 Task: Add a condition where "Hours since ticket status on-hold(deactivated) Is 16" in recently solved tickets.
Action: Mouse moved to (78, 294)
Screenshot: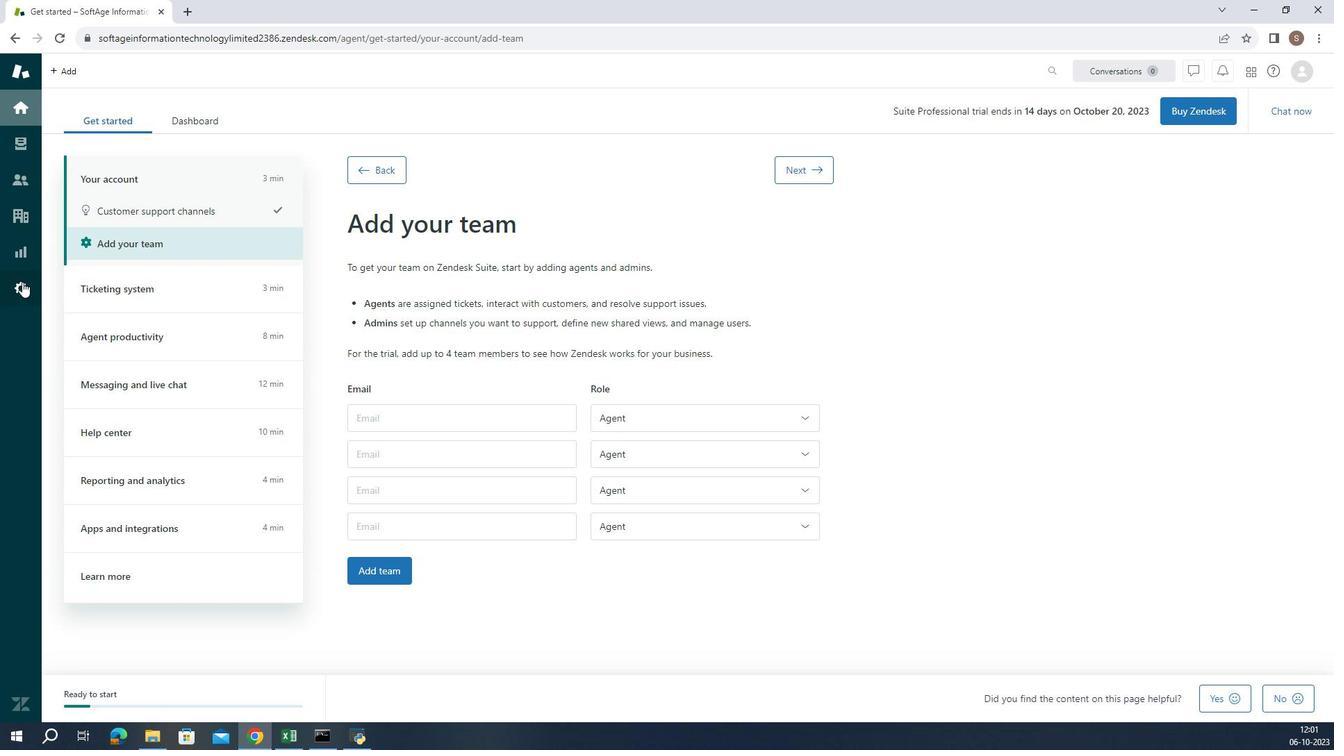 
Action: Mouse pressed left at (78, 294)
Screenshot: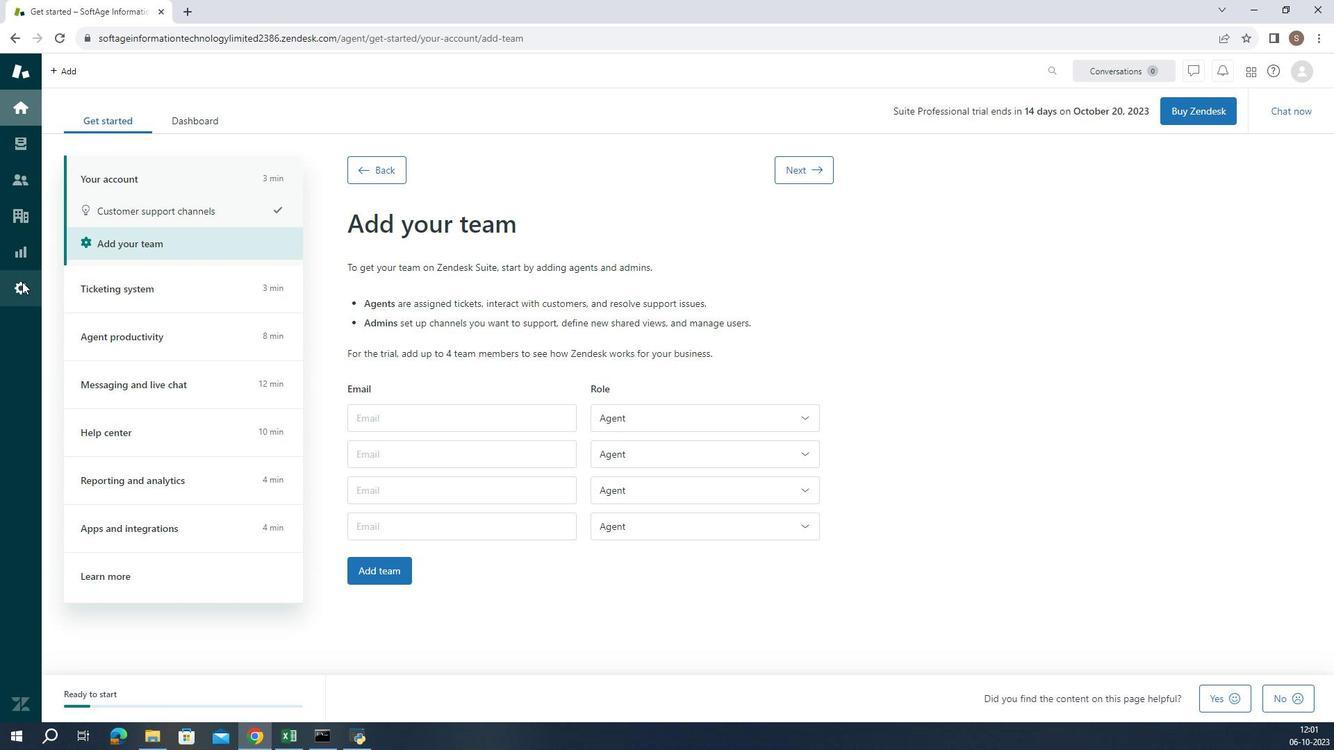 
Action: Mouse moved to (499, 622)
Screenshot: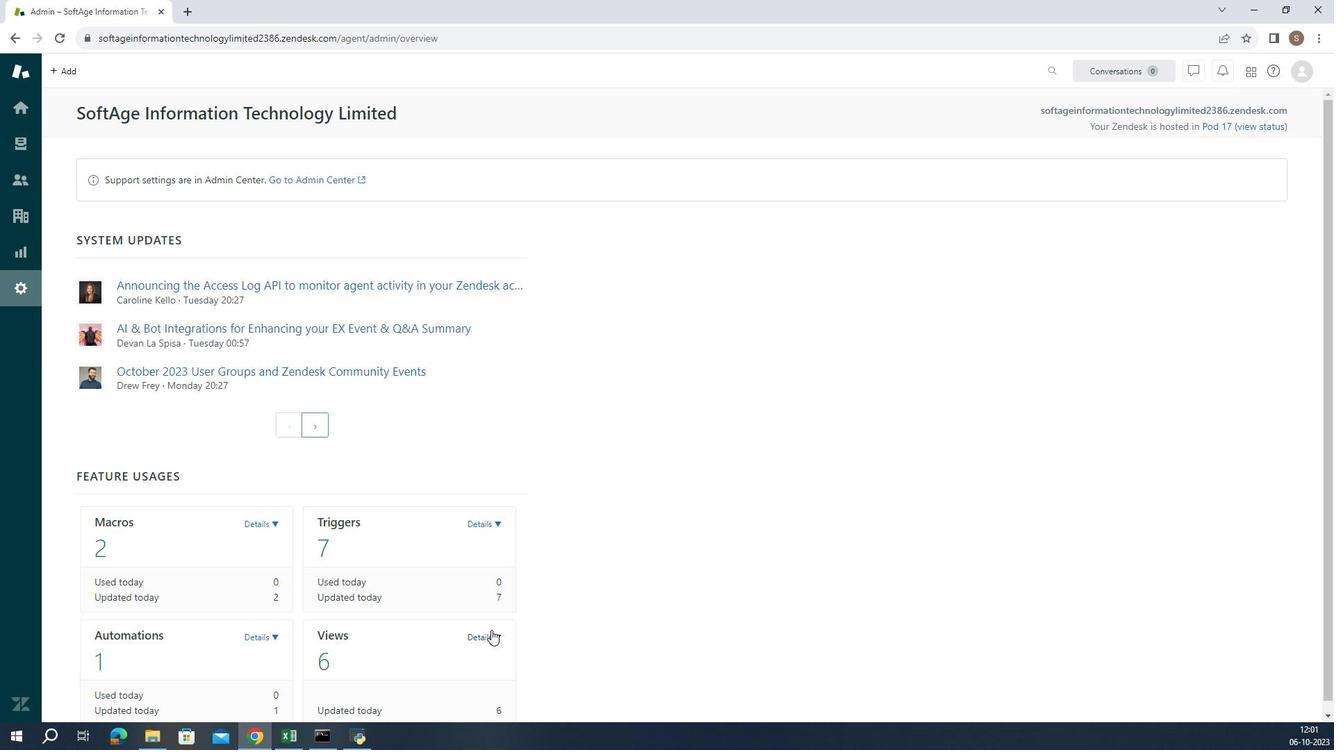 
Action: Mouse pressed left at (499, 622)
Screenshot: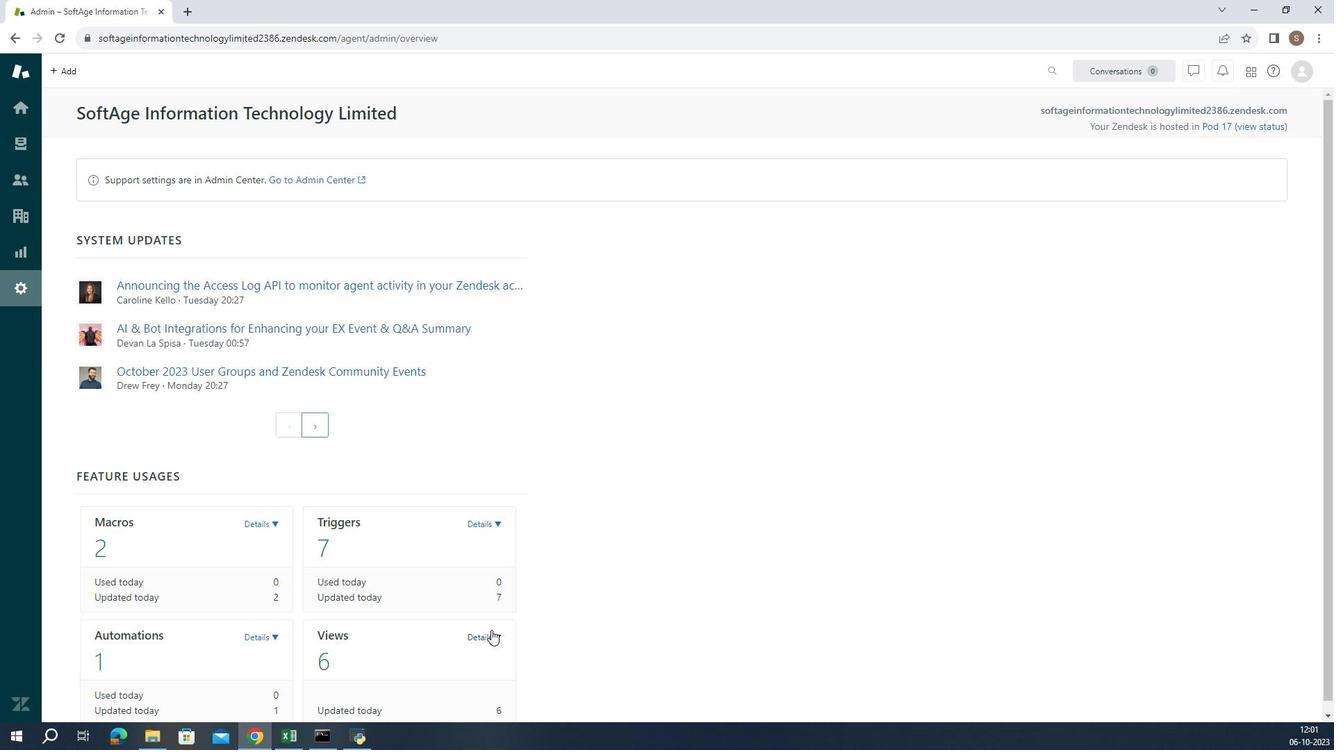 
Action: Mouse moved to (442, 674)
Screenshot: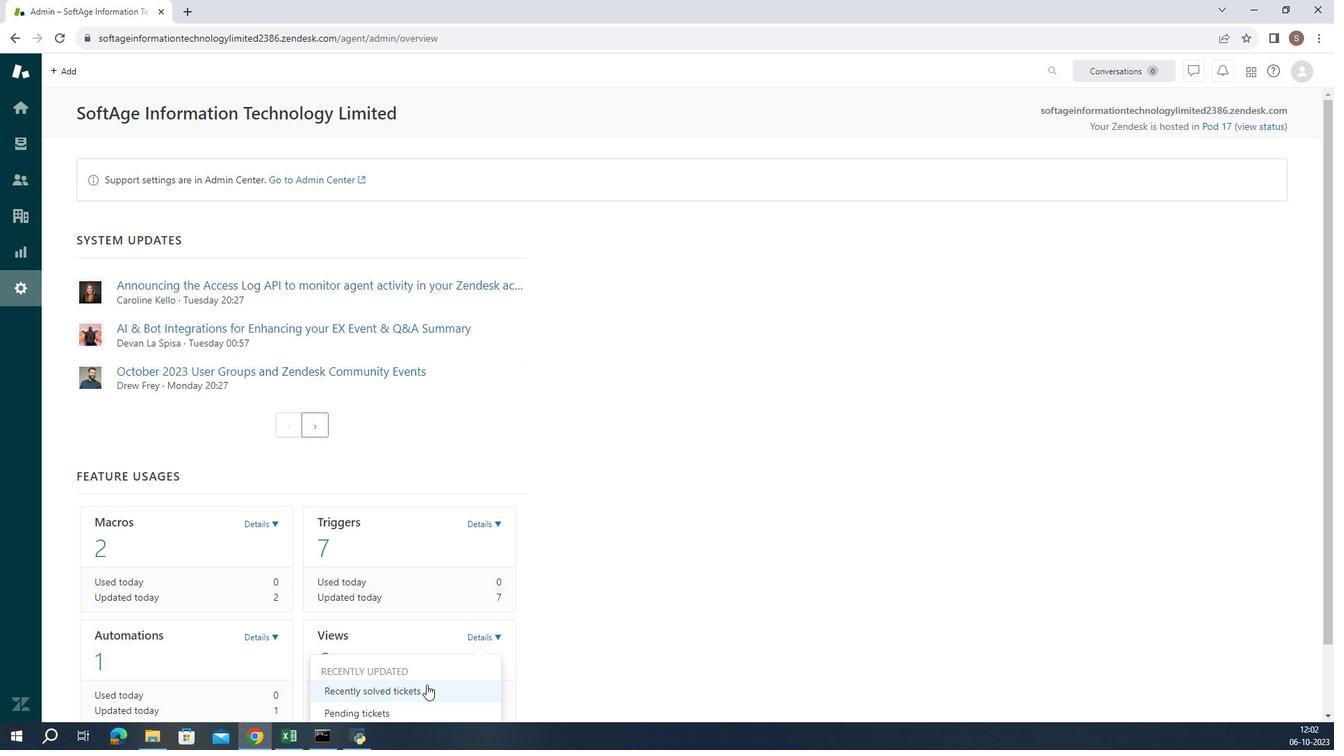 
Action: Mouse pressed left at (442, 674)
Screenshot: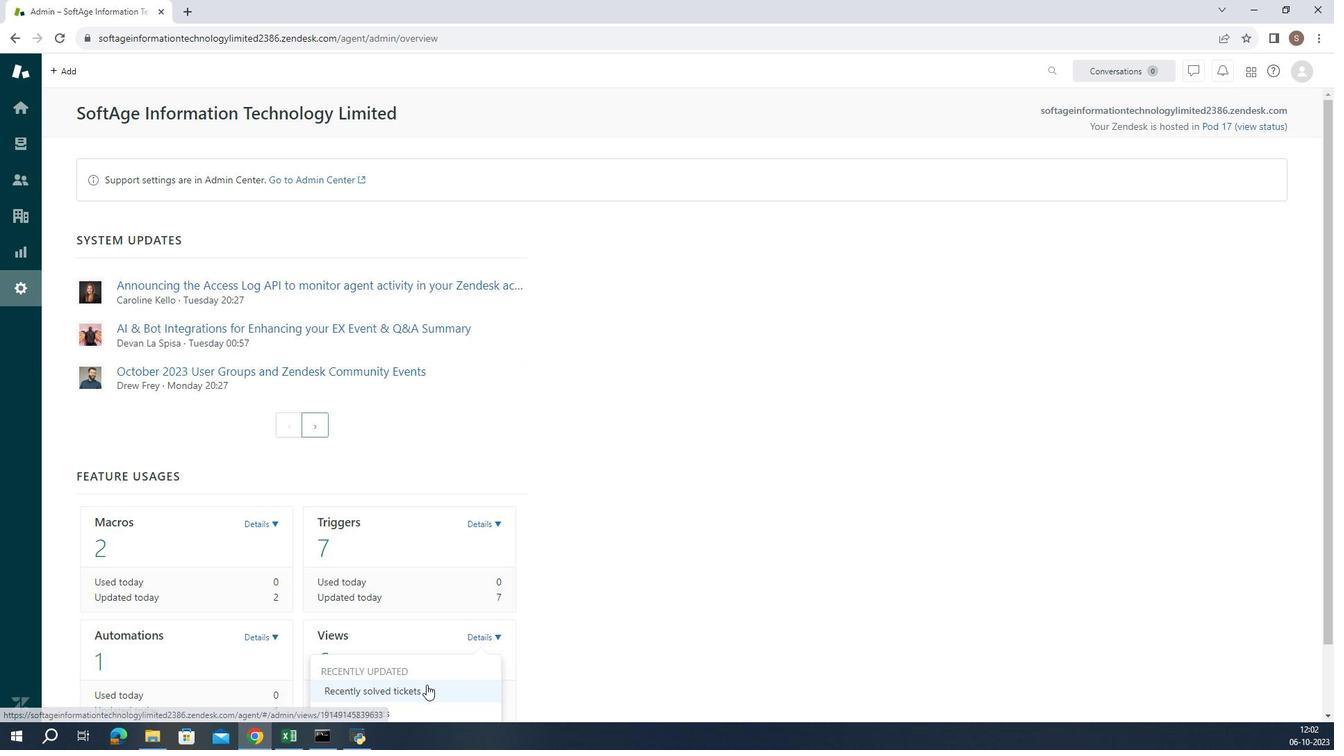 
Action: Mouse moved to (294, 475)
Screenshot: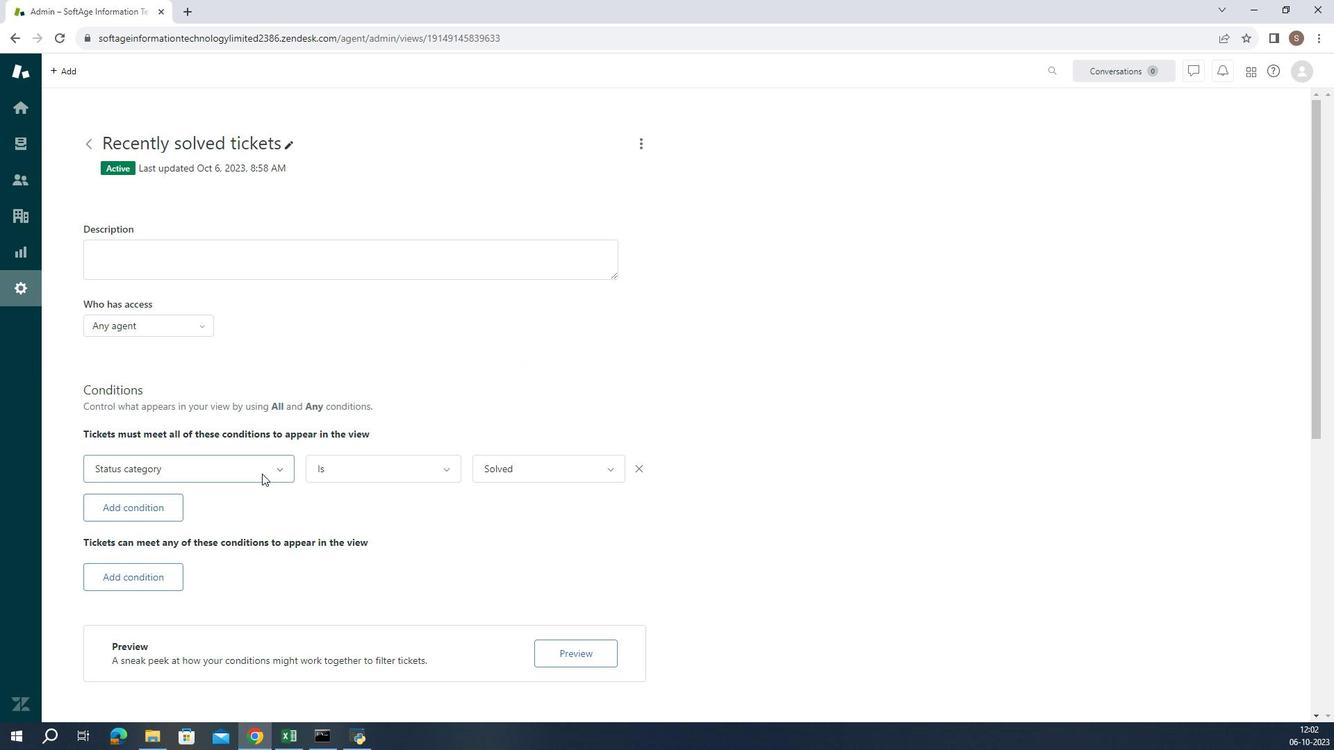 
Action: Mouse pressed left at (294, 475)
Screenshot: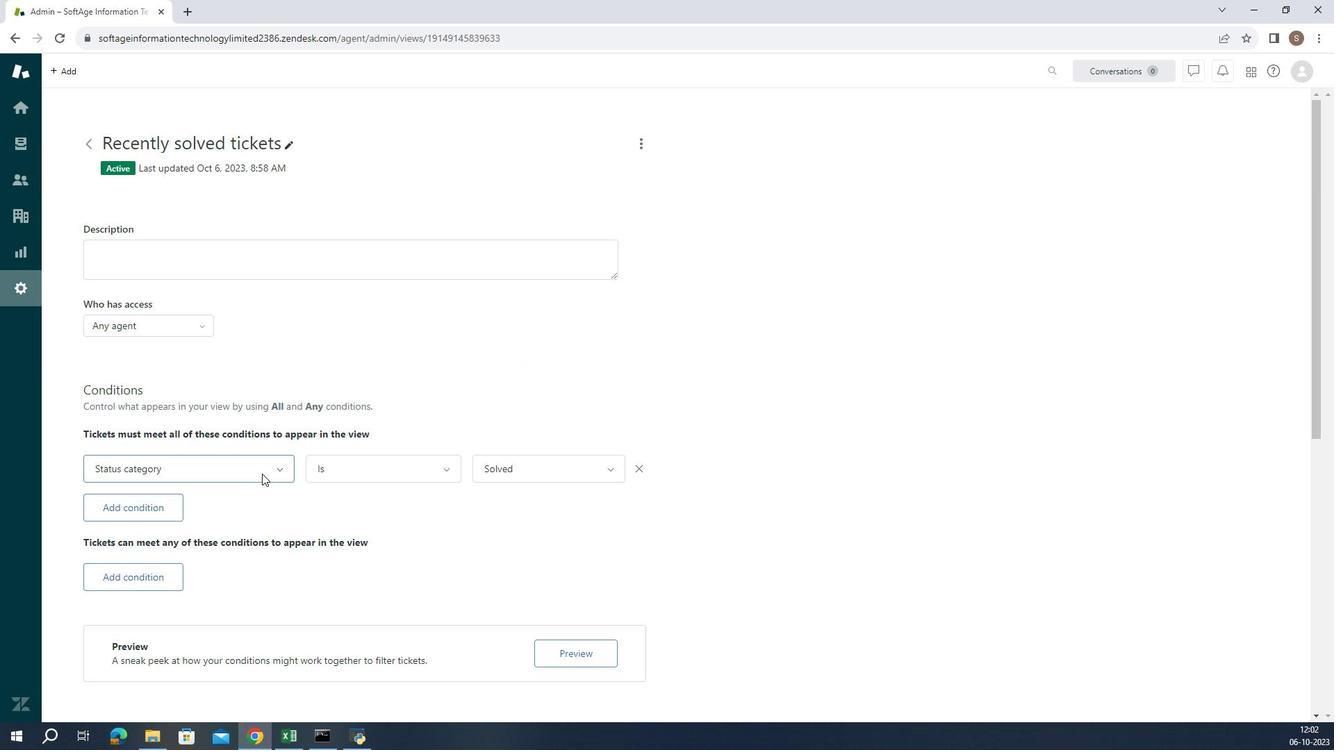 
Action: Mouse moved to (233, 369)
Screenshot: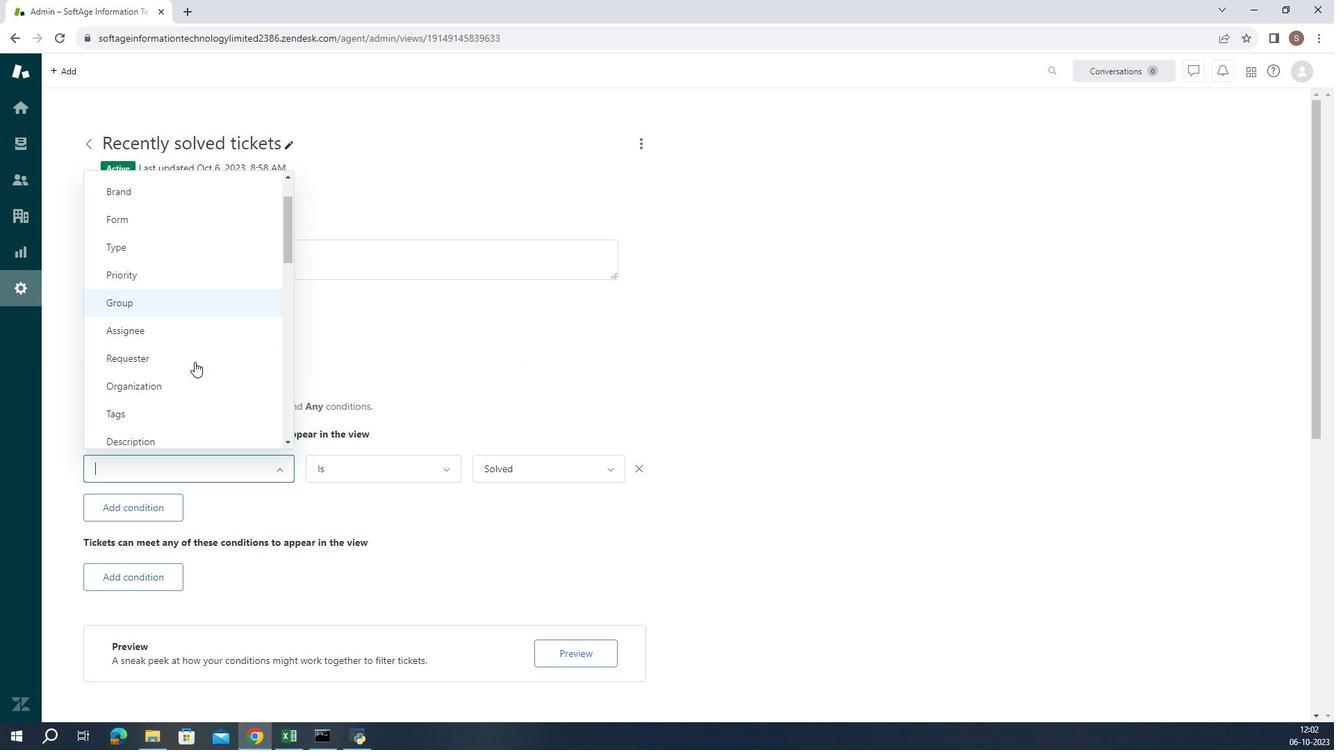 
Action: Mouse scrolled (233, 369) with delta (0, 0)
Screenshot: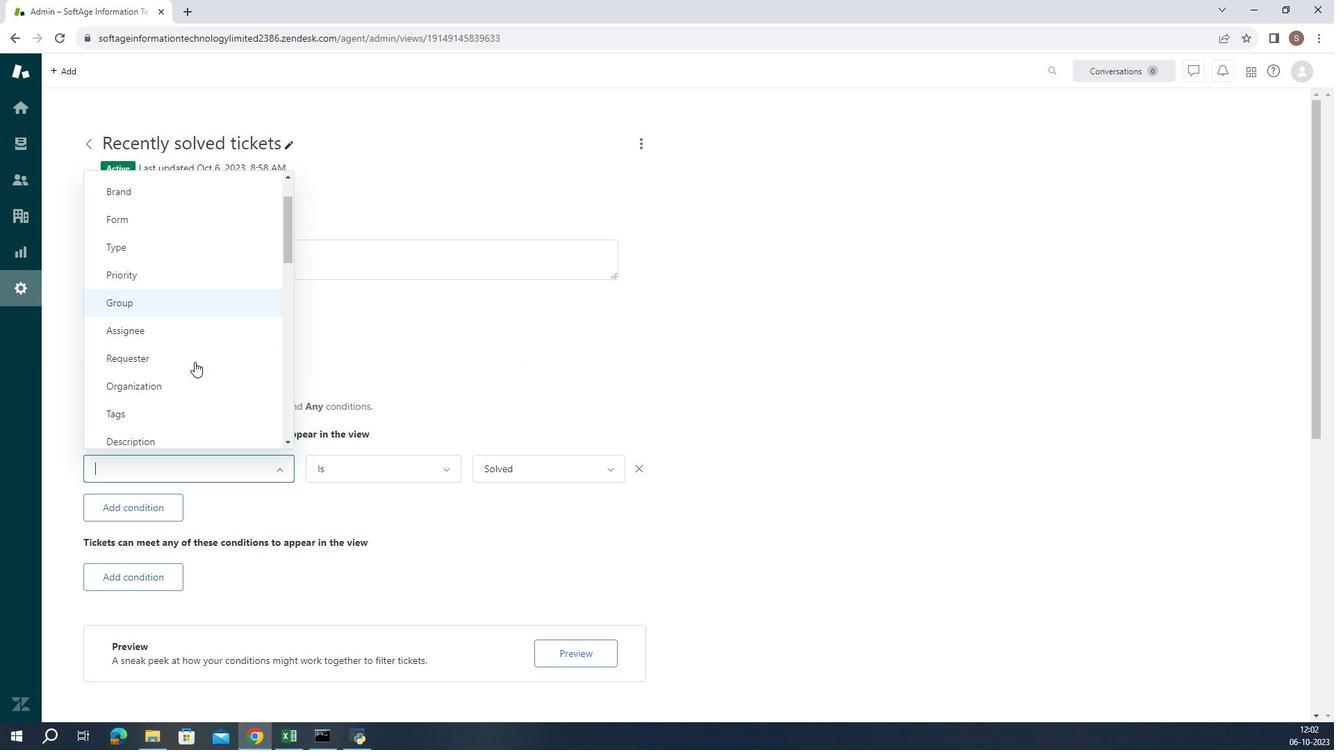 
Action: Mouse scrolled (233, 369) with delta (0, 0)
Screenshot: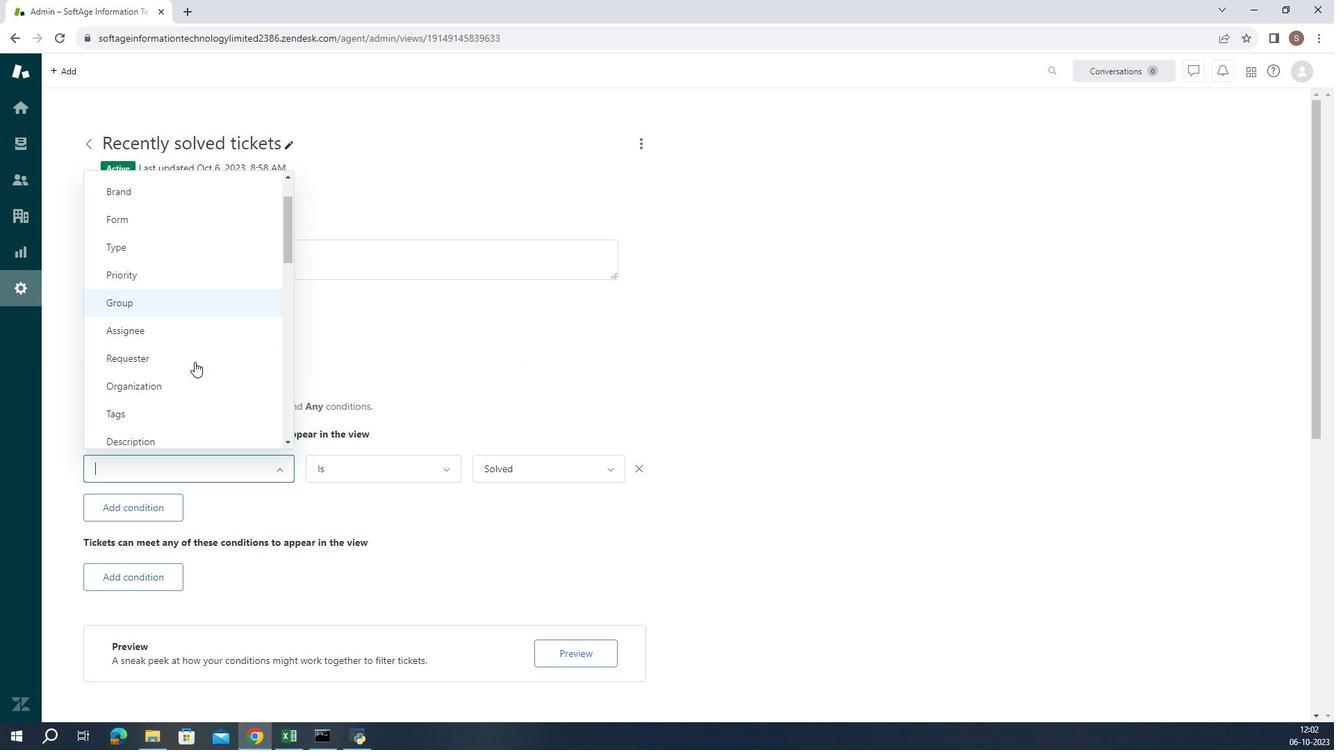 
Action: Mouse scrolled (233, 369) with delta (0, 0)
Screenshot: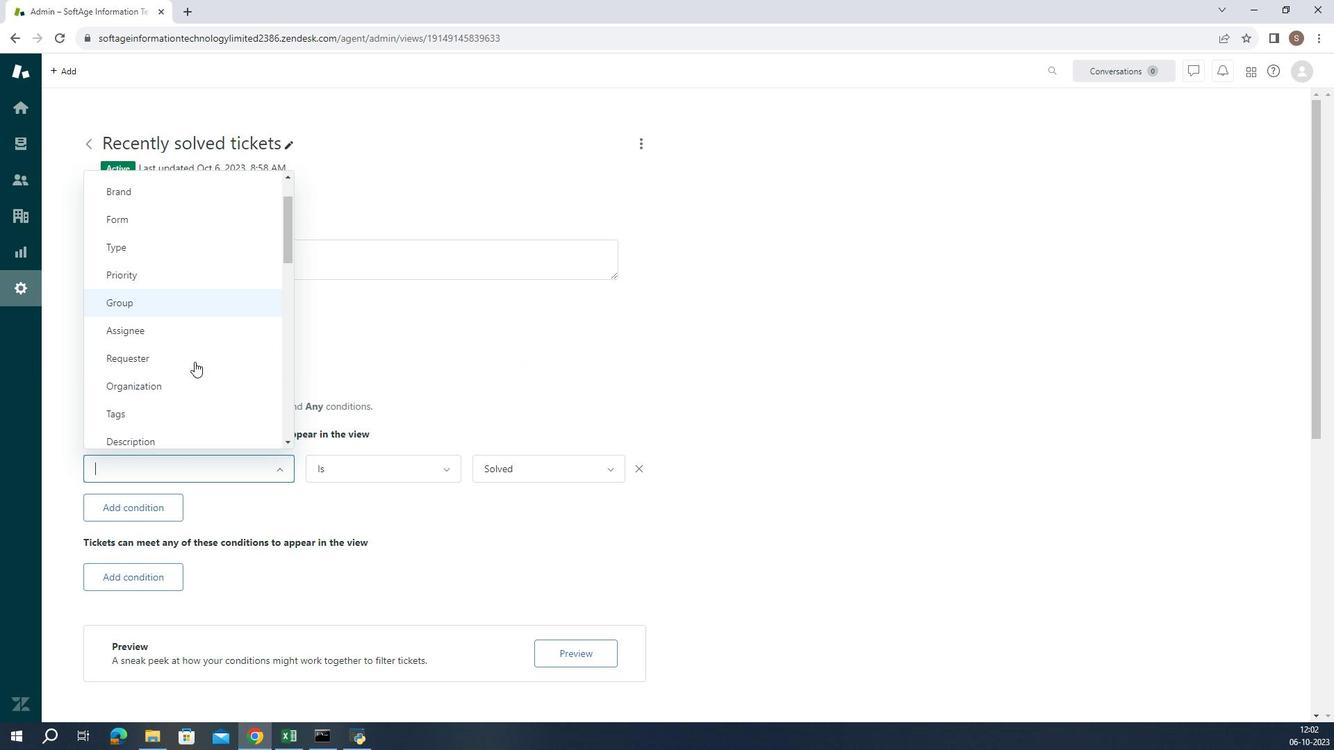 
Action: Mouse scrolled (233, 369) with delta (0, 0)
Screenshot: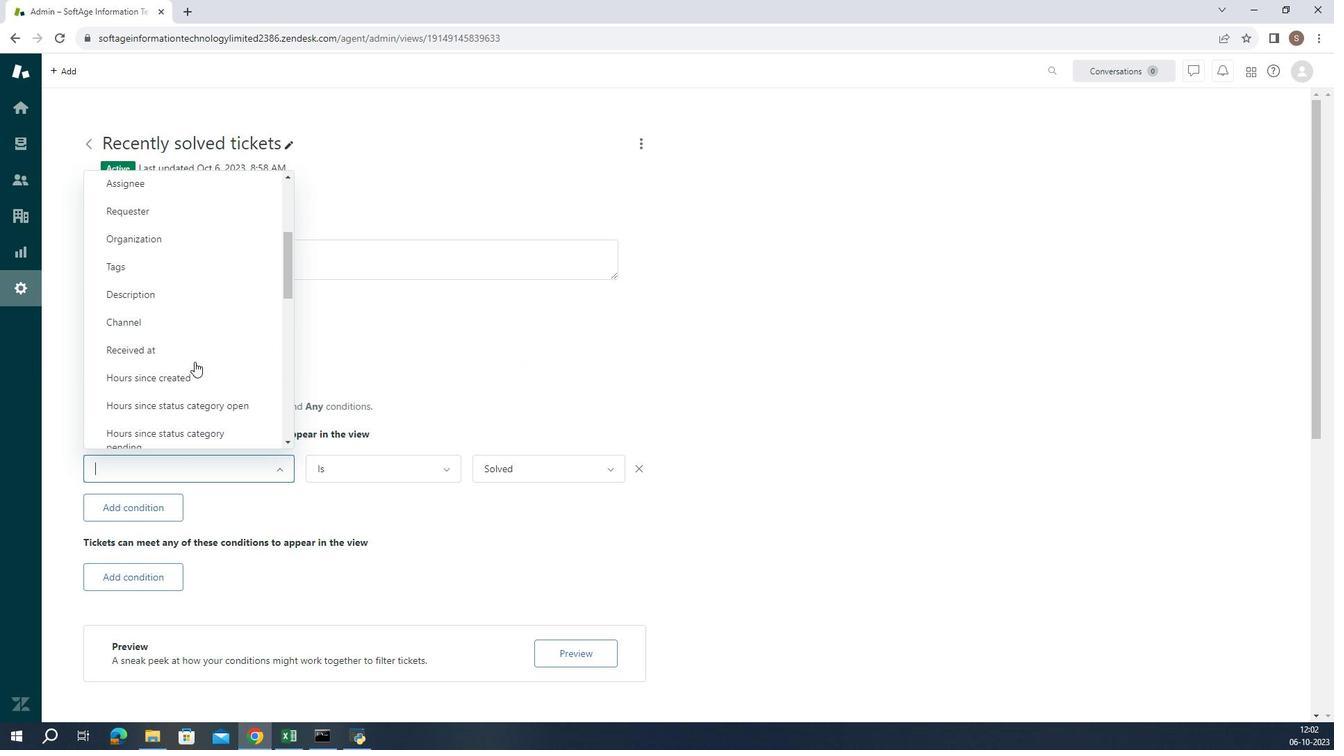 
Action: Mouse scrolled (233, 369) with delta (0, 0)
Screenshot: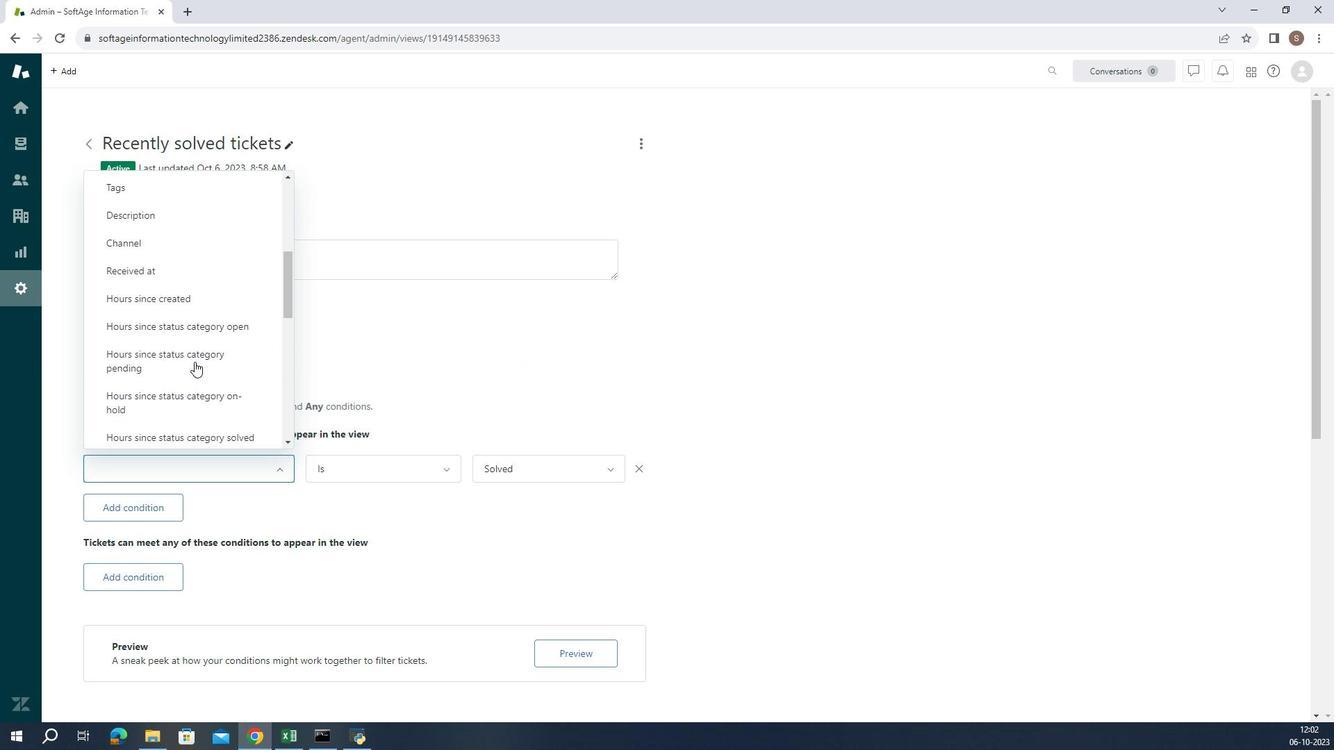 
Action: Mouse scrolled (233, 369) with delta (0, 0)
Screenshot: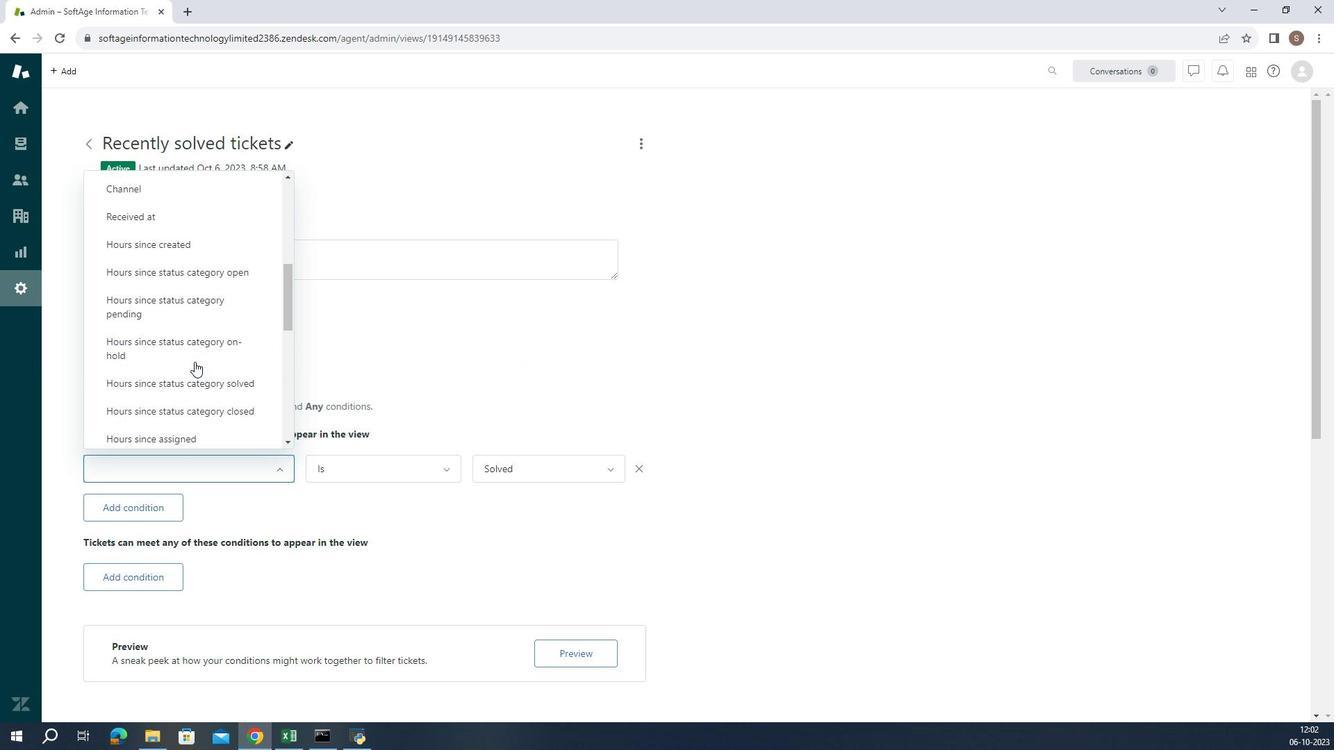 
Action: Mouse scrolled (233, 369) with delta (0, 0)
Screenshot: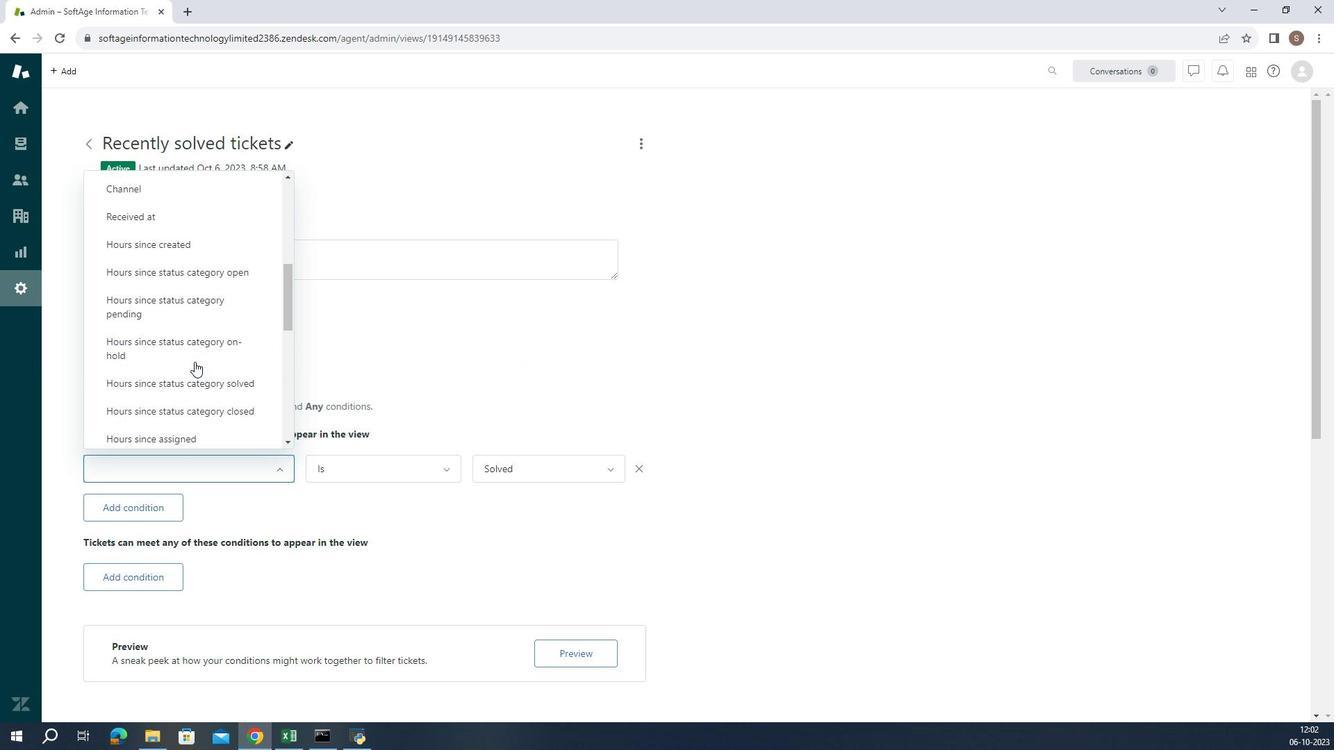 
Action: Mouse scrolled (233, 369) with delta (0, 0)
Screenshot: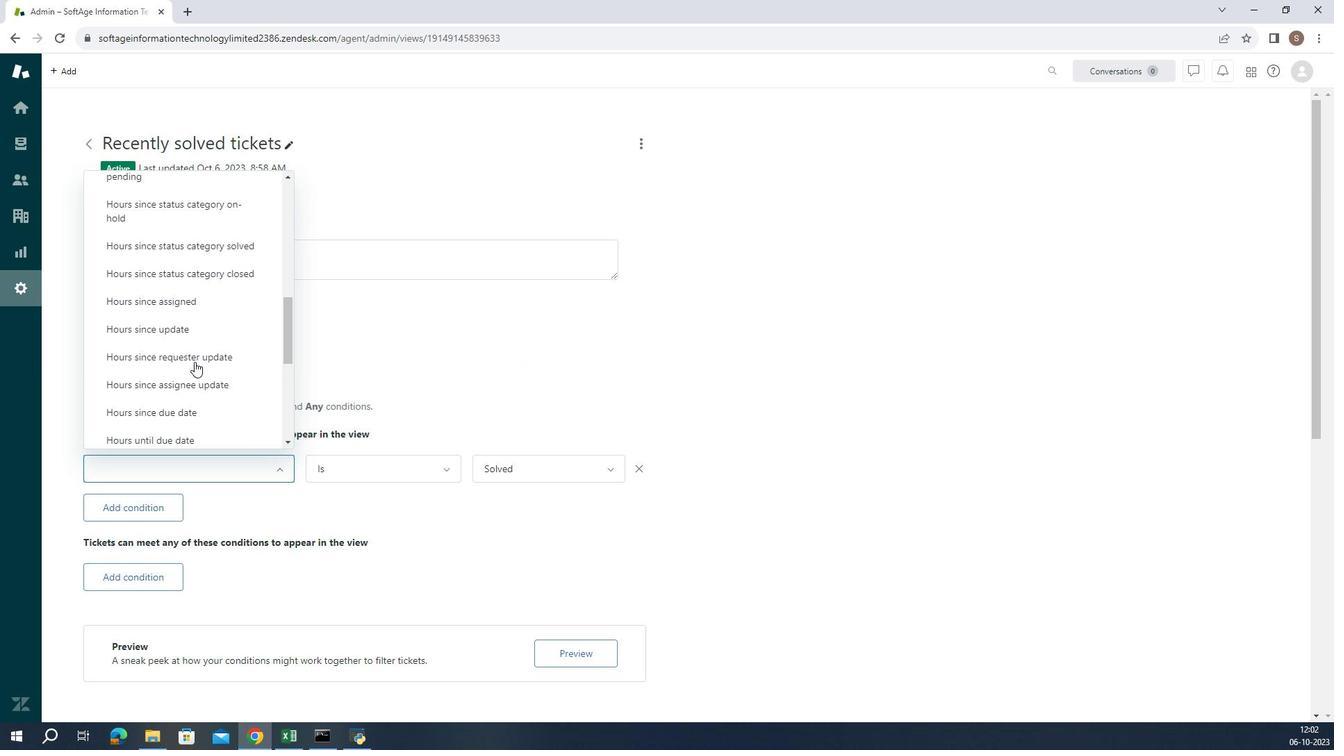 
Action: Mouse scrolled (233, 369) with delta (0, 0)
Screenshot: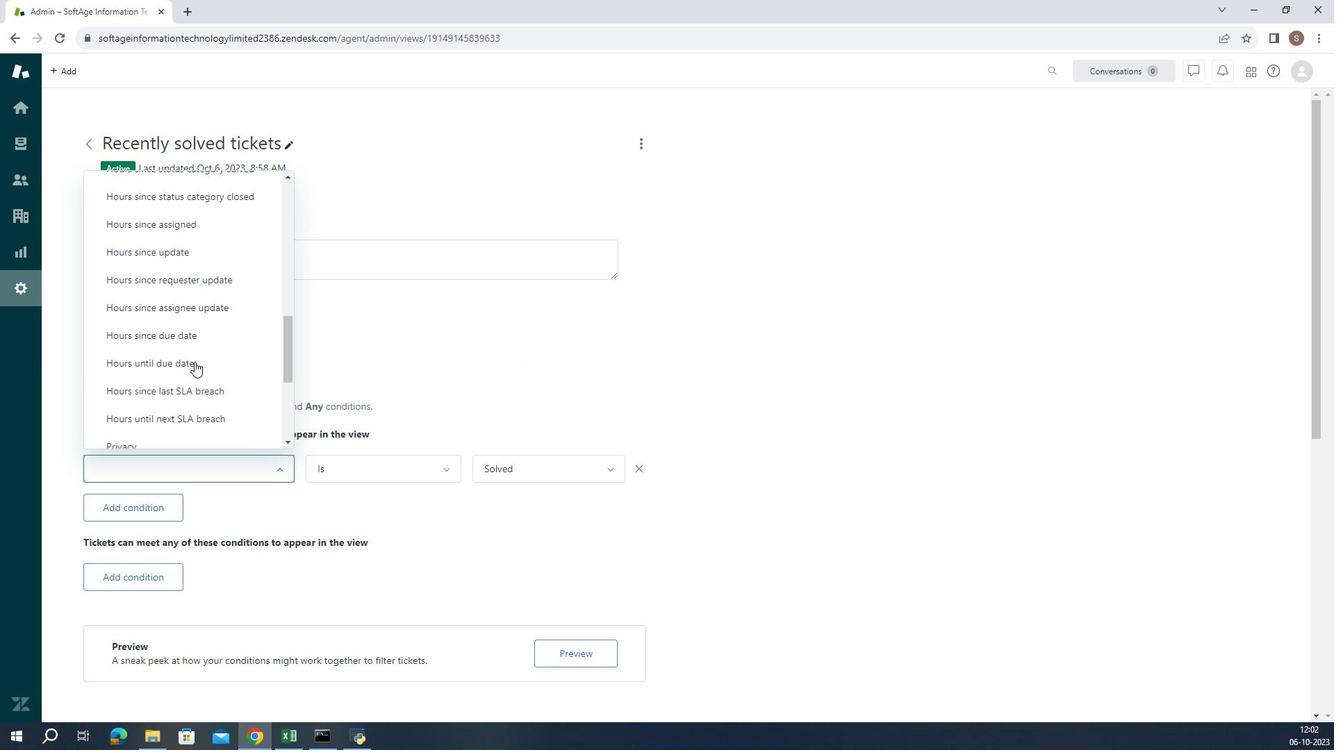 
Action: Mouse scrolled (233, 369) with delta (0, 0)
Screenshot: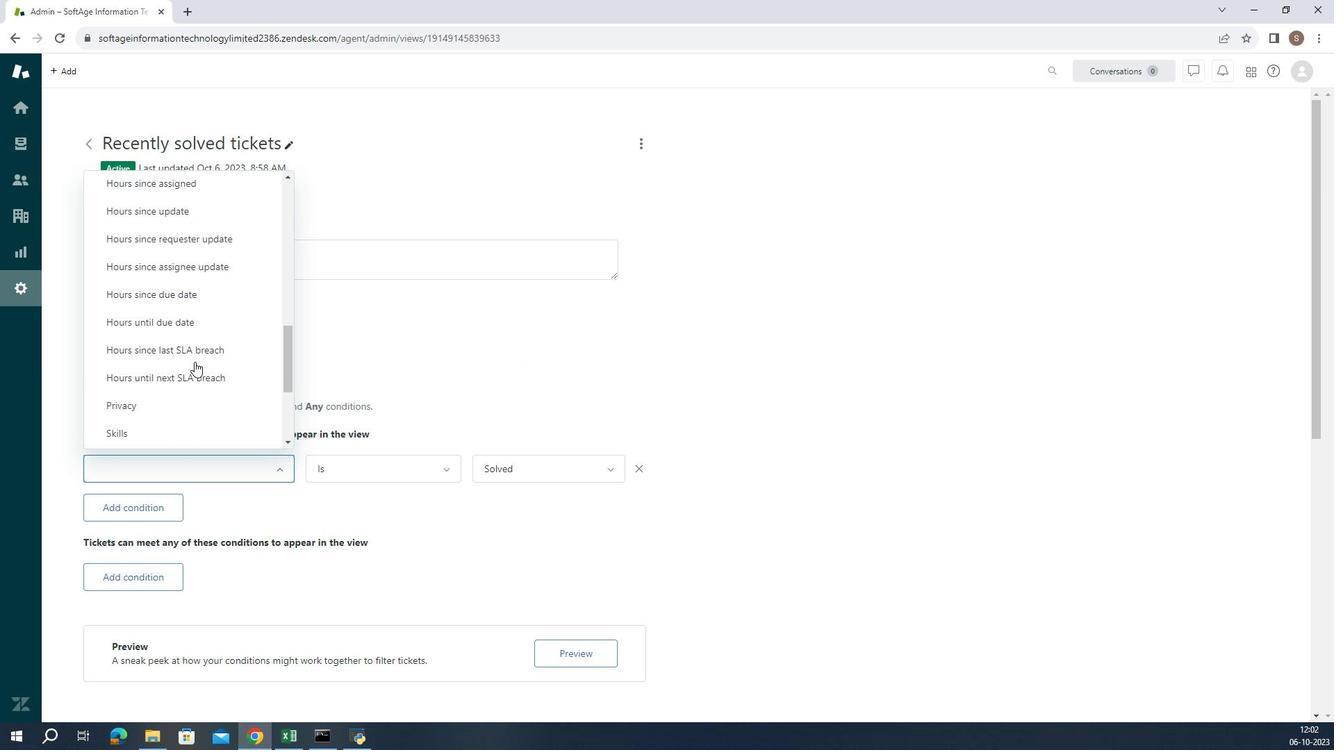 
Action: Mouse scrolled (233, 369) with delta (0, 0)
Screenshot: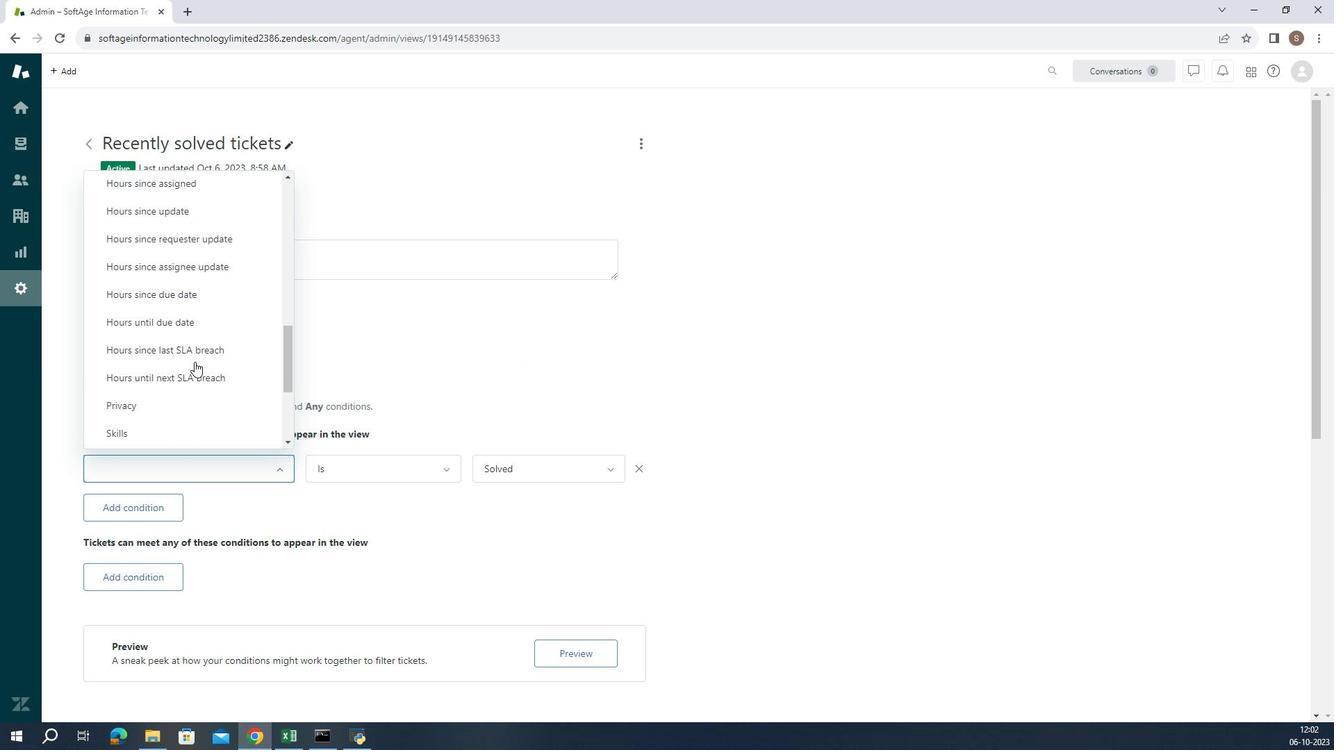 
Action: Mouse scrolled (233, 369) with delta (0, 0)
Screenshot: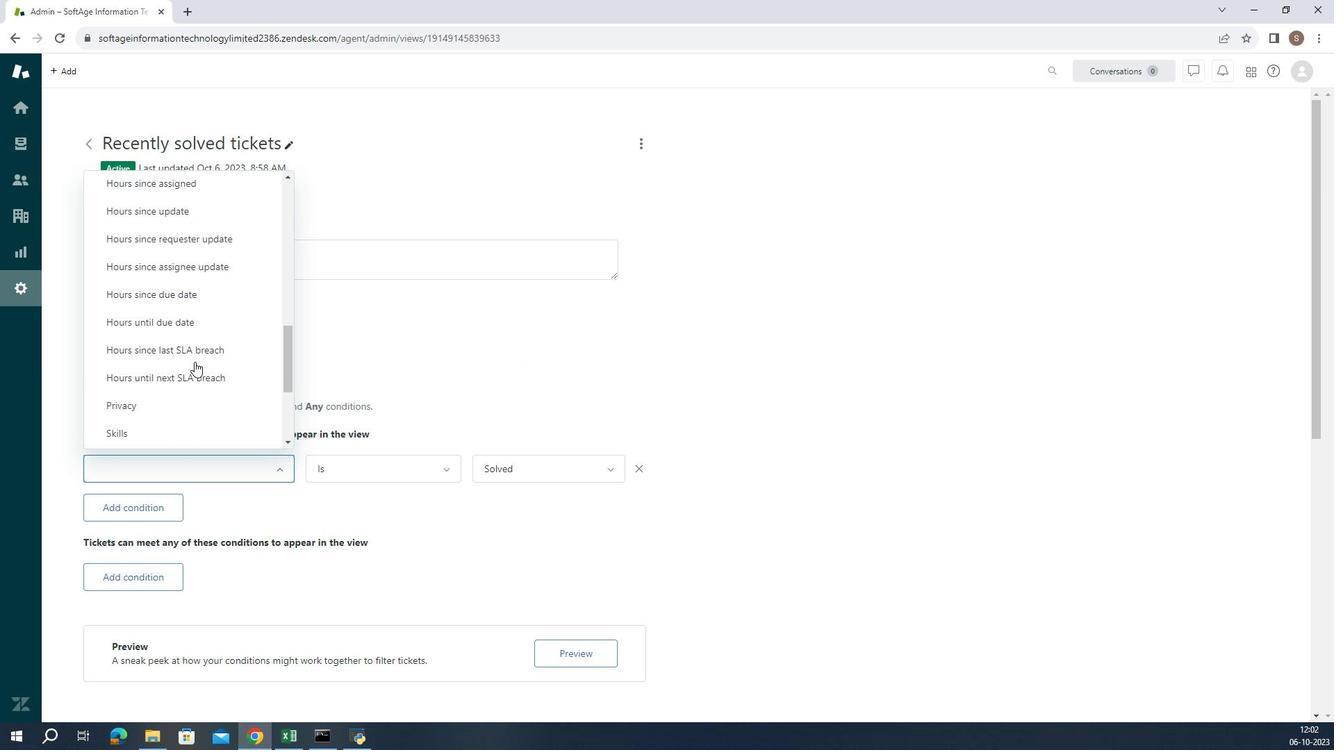 
Action: Mouse moved to (253, 428)
Screenshot: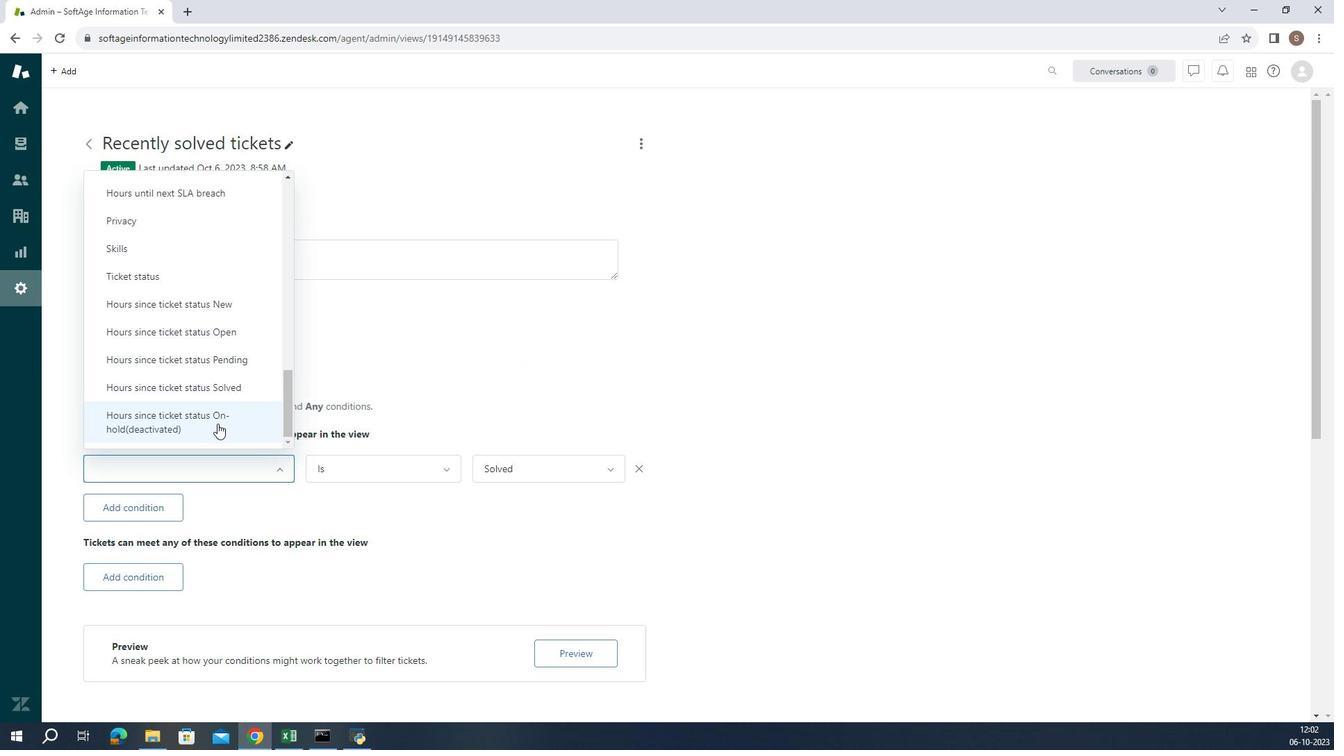 
Action: Mouse pressed left at (253, 428)
Screenshot: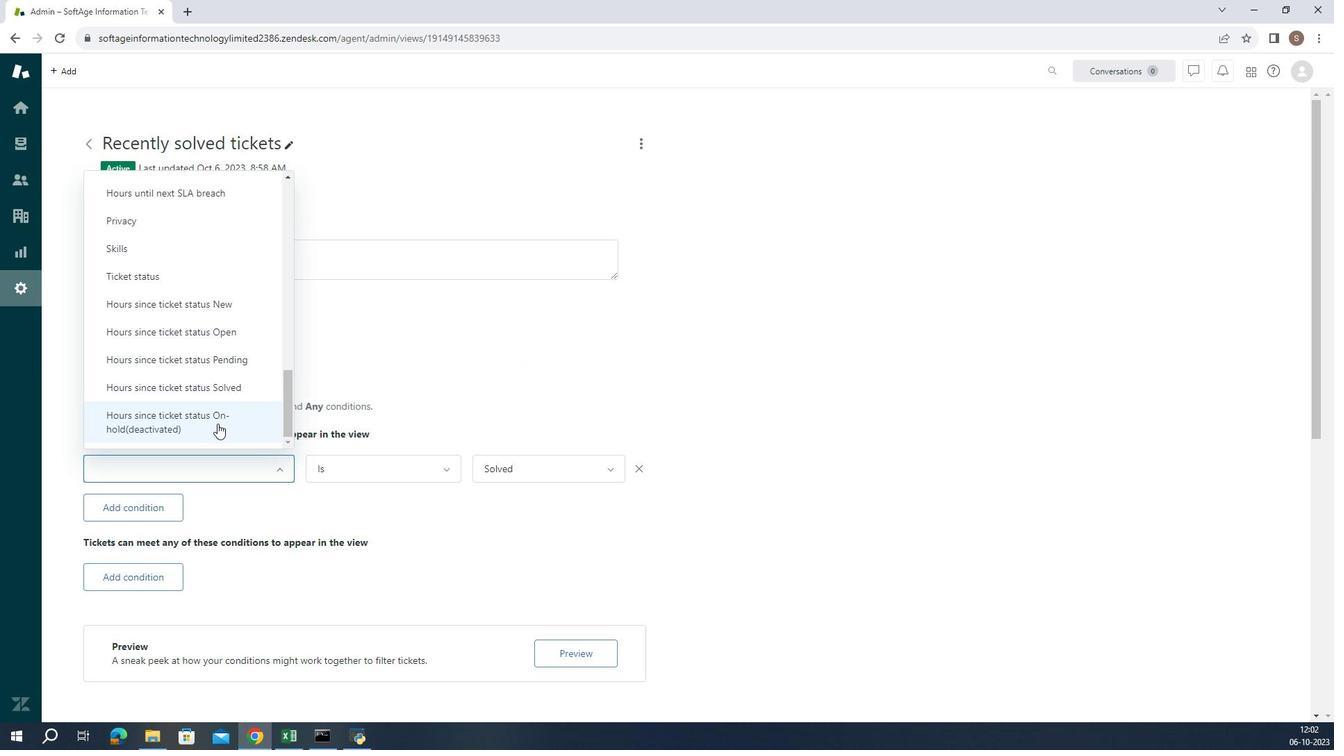 
Action: Mouse moved to (400, 473)
Screenshot: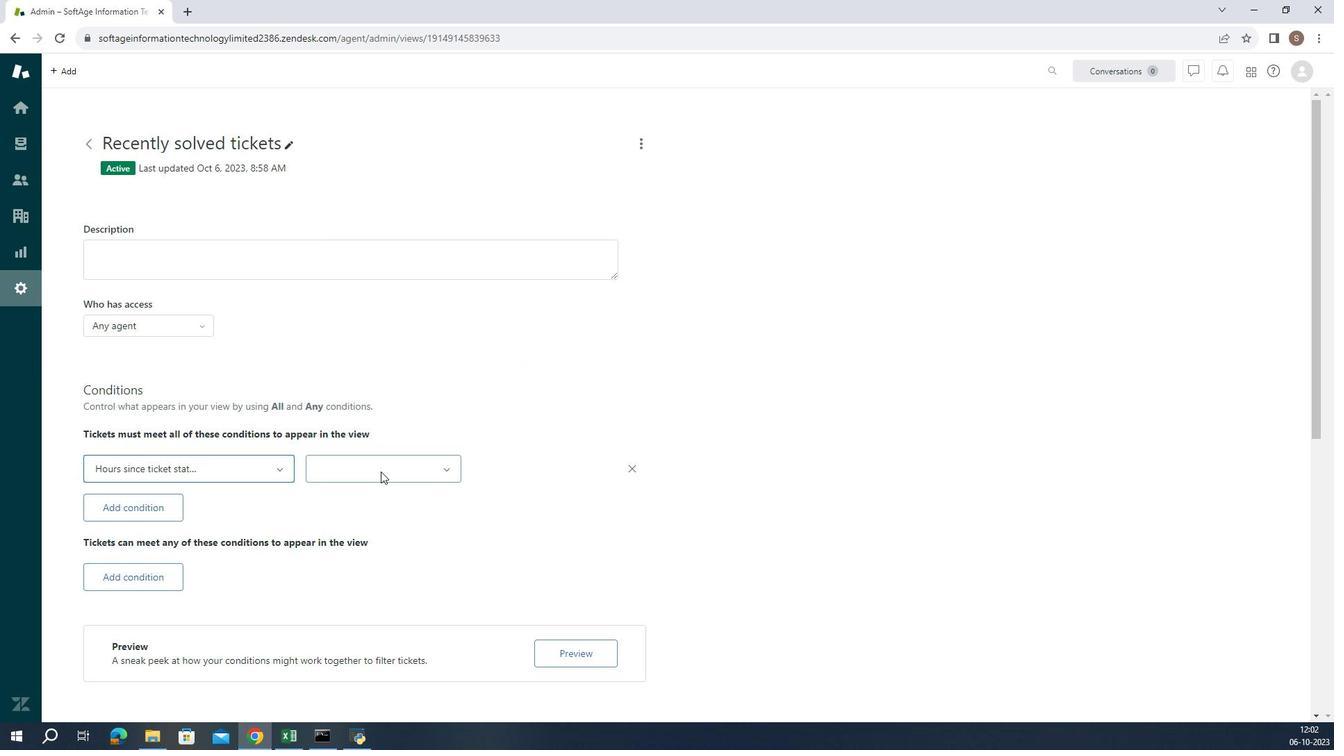 
Action: Mouse pressed left at (400, 473)
Screenshot: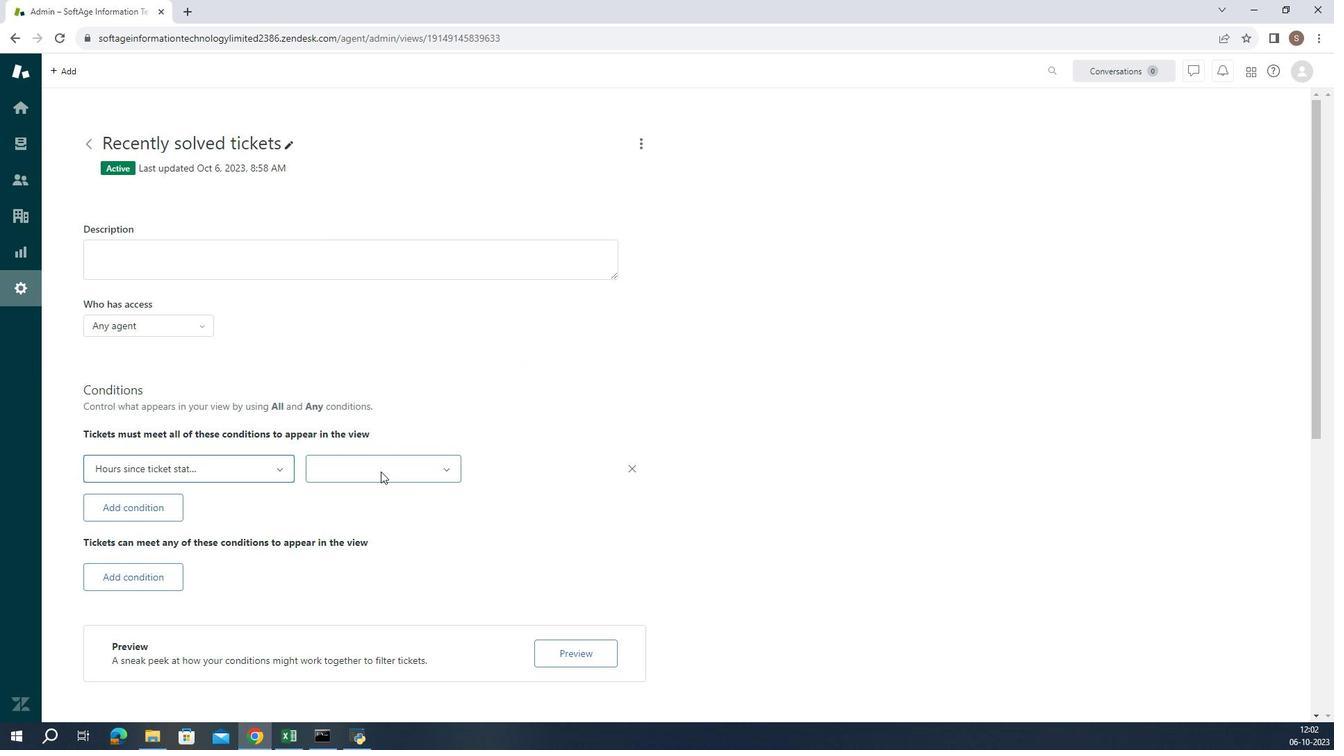 
Action: Mouse moved to (396, 552)
Screenshot: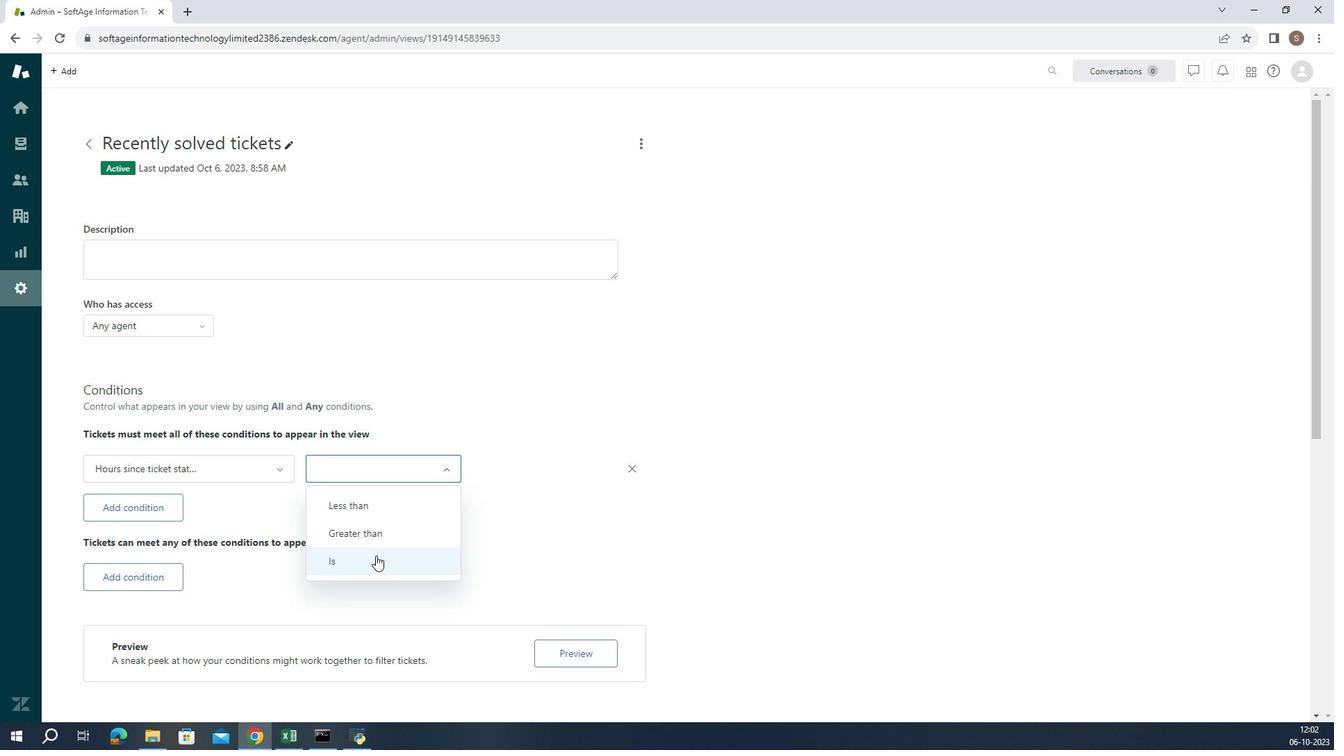 
Action: Mouse pressed left at (396, 552)
Screenshot: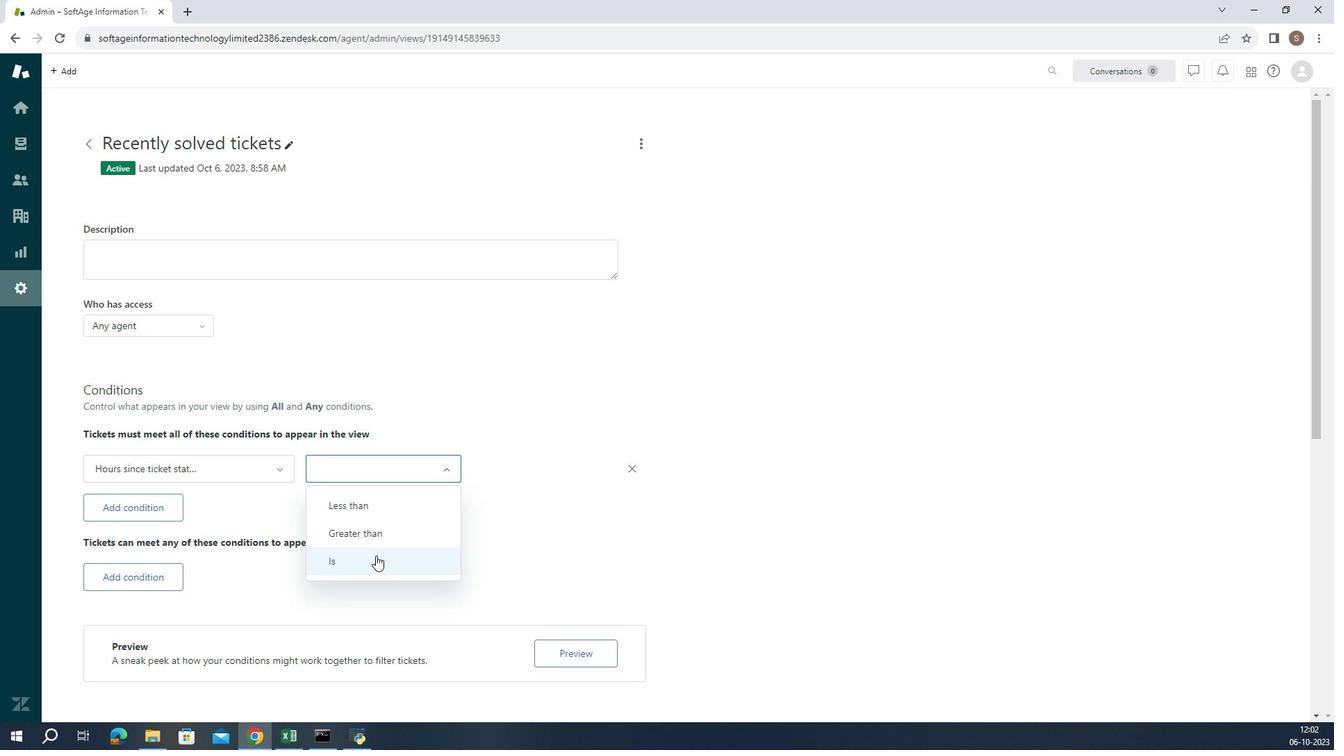 
Action: Mouse moved to (529, 474)
Screenshot: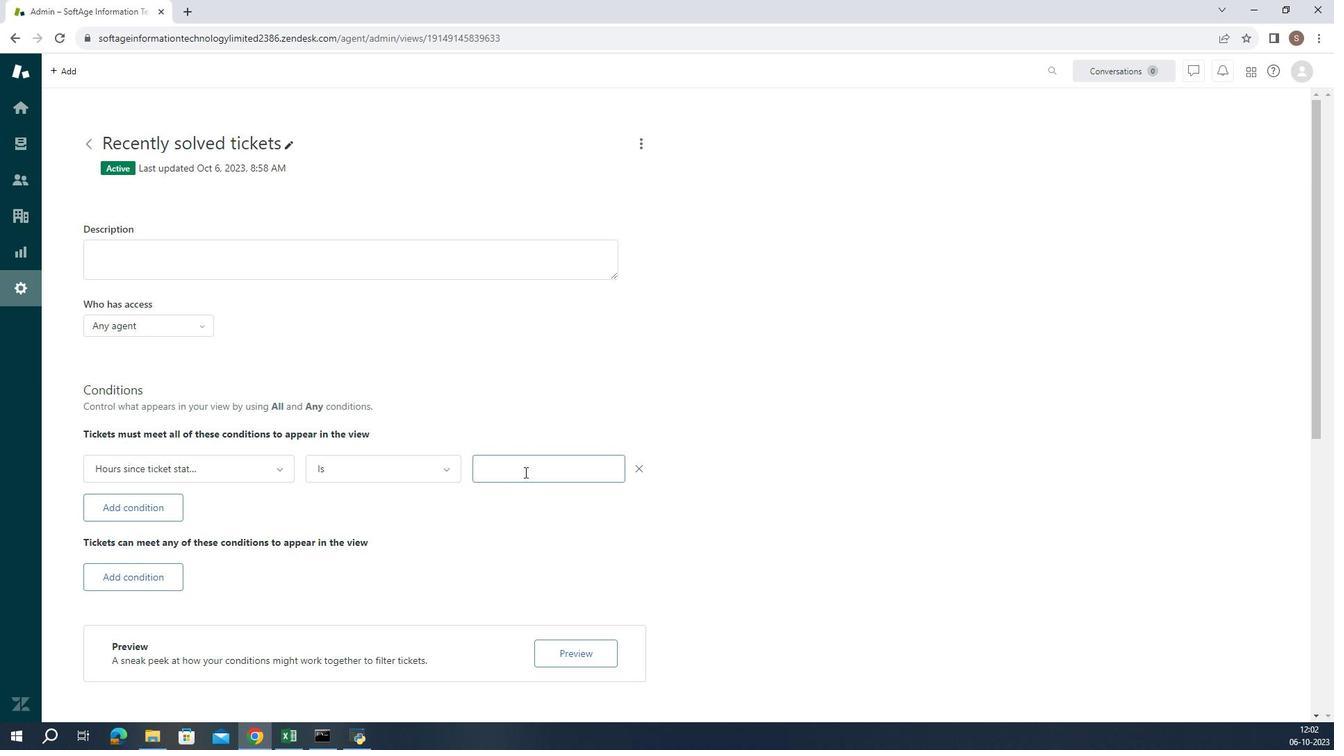 
Action: Mouse pressed left at (529, 474)
Screenshot: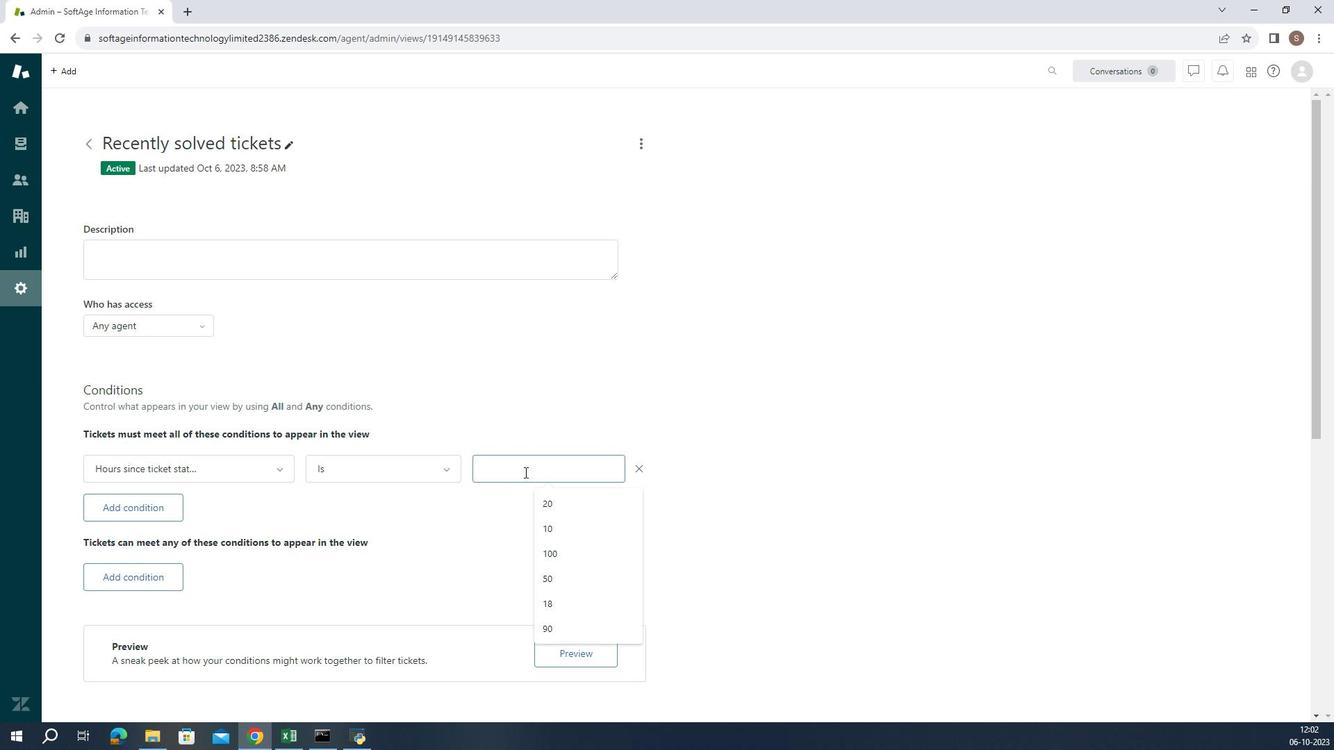 
Action: Key pressed 16
Screenshot: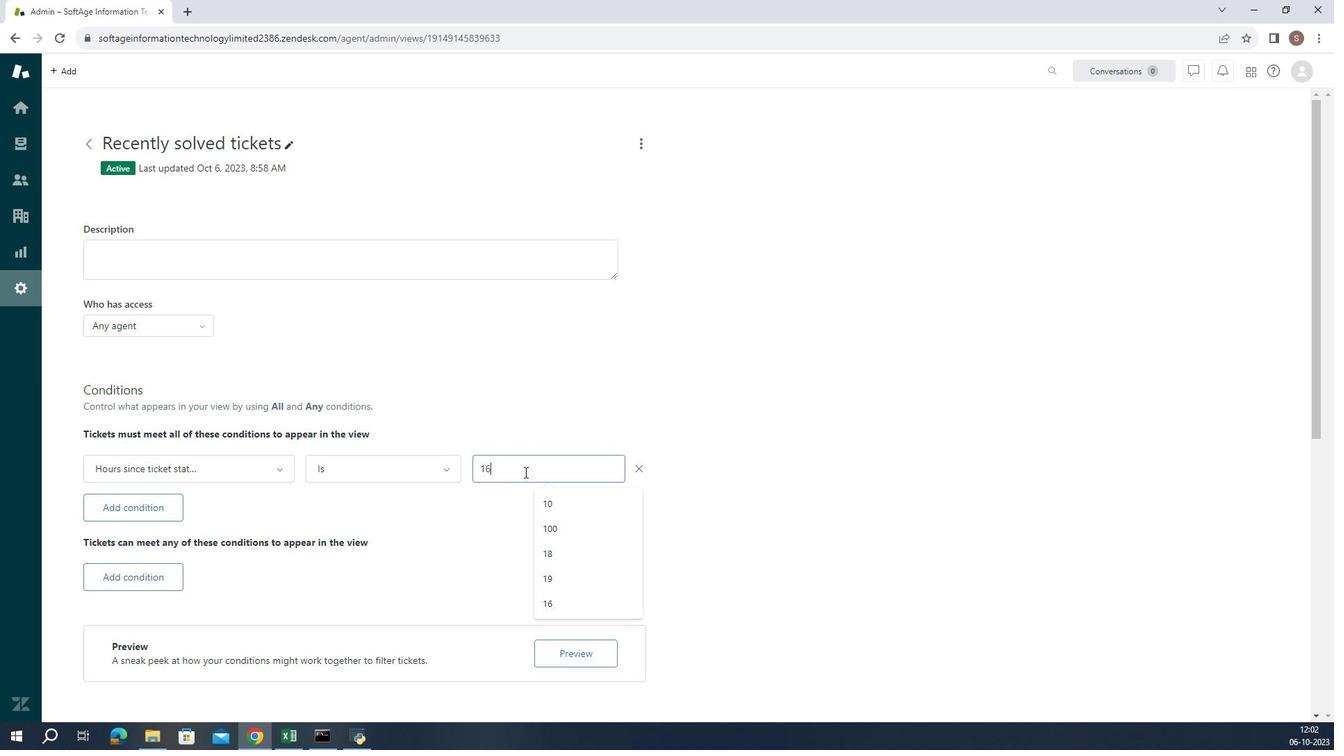 
Action: Mouse moved to (527, 494)
Screenshot: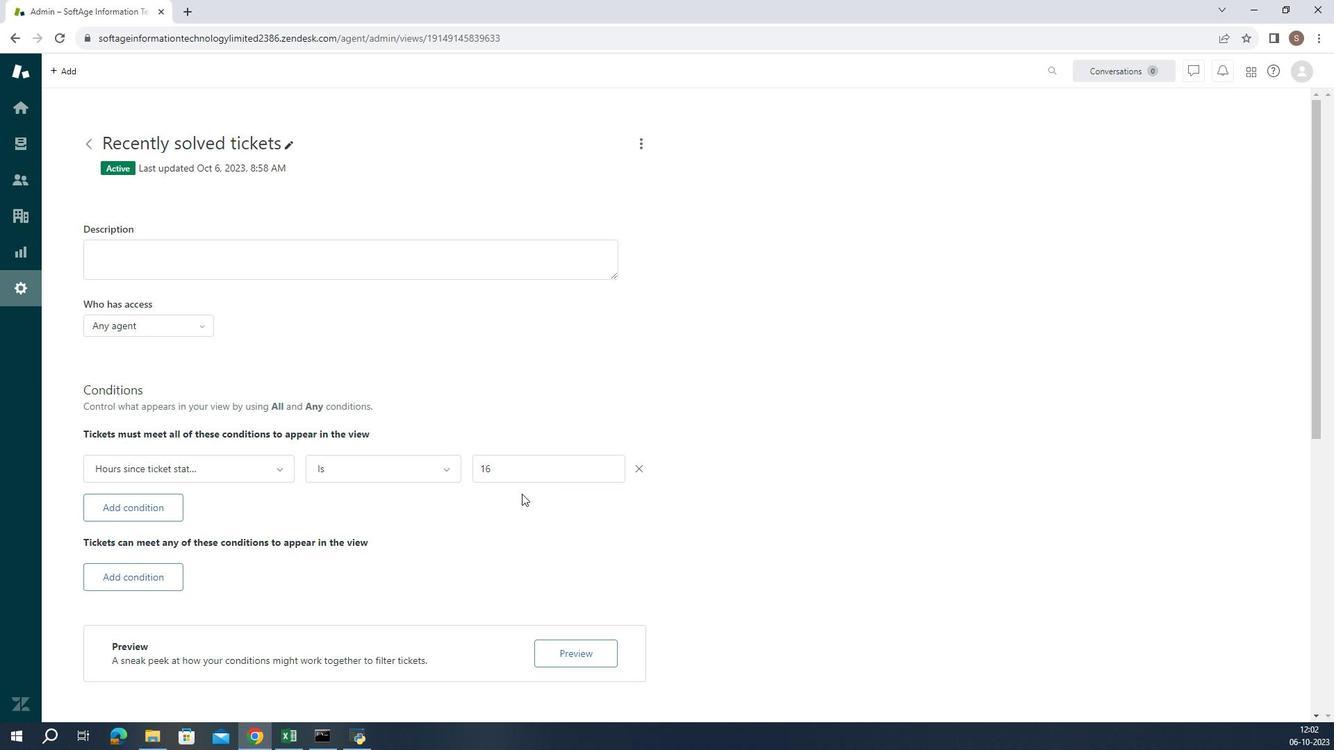 
Action: Mouse pressed left at (527, 494)
Screenshot: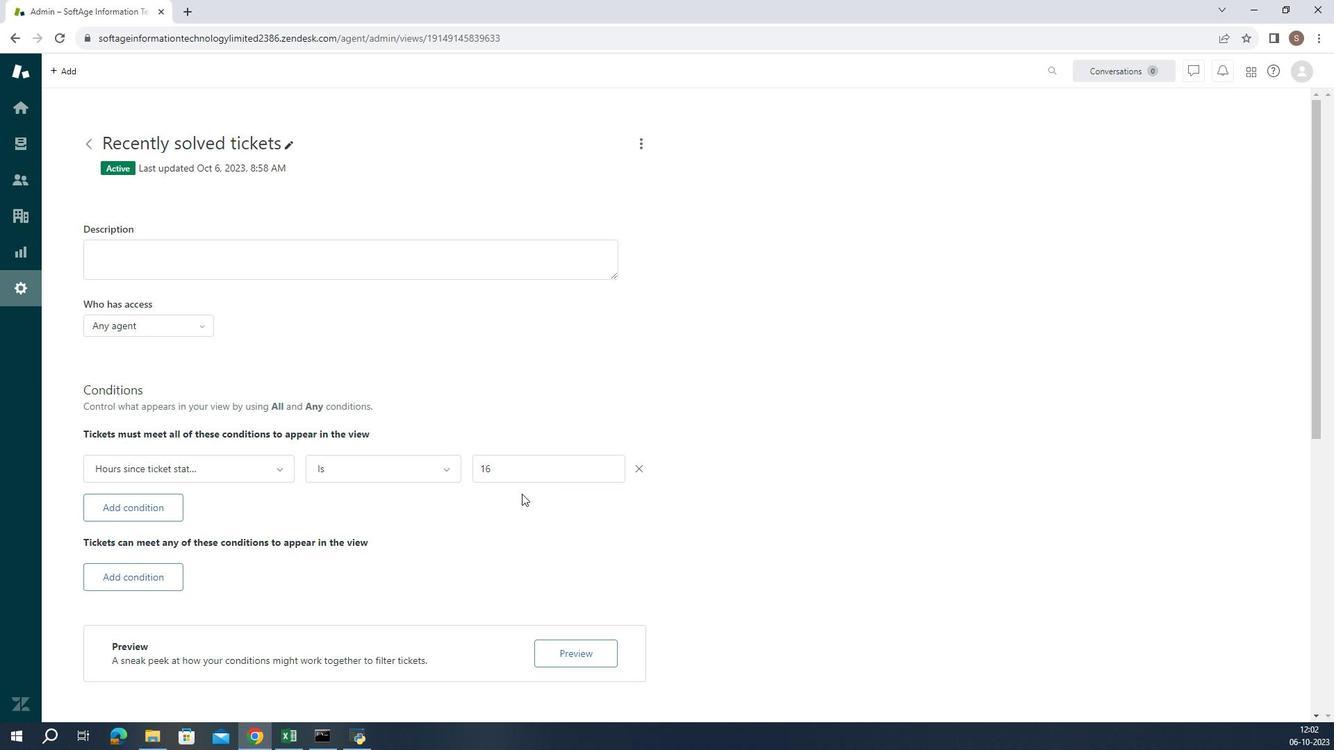 
